 Task: Create a task  Create a new website for a non-profit organization , assign it to team member softage.3@softage.net in the project AgileDrive and update the status of the task to  Off Track , set the priority of the task to Medium
Action: Mouse moved to (67, 357)
Screenshot: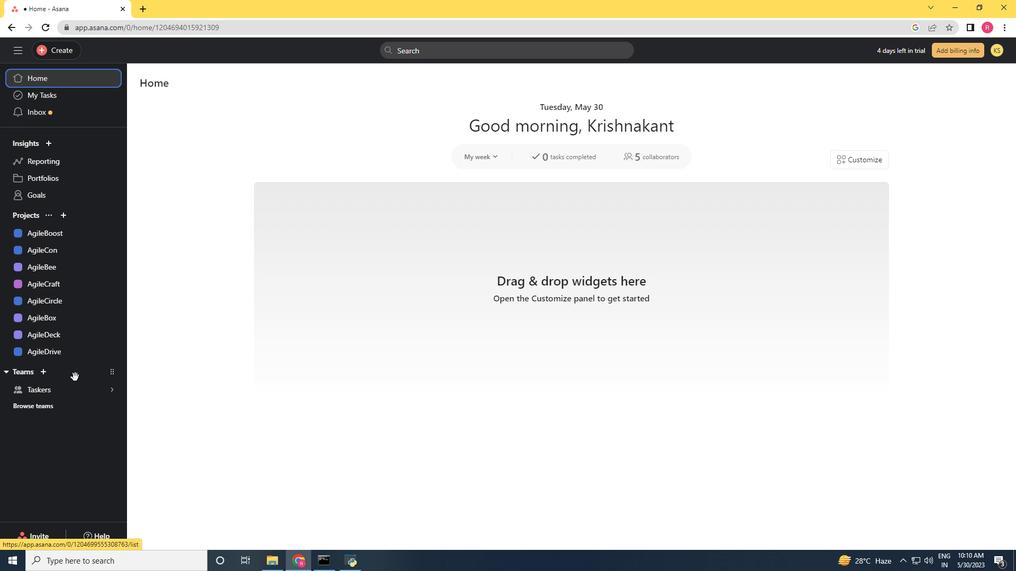 
Action: Mouse pressed left at (67, 357)
Screenshot: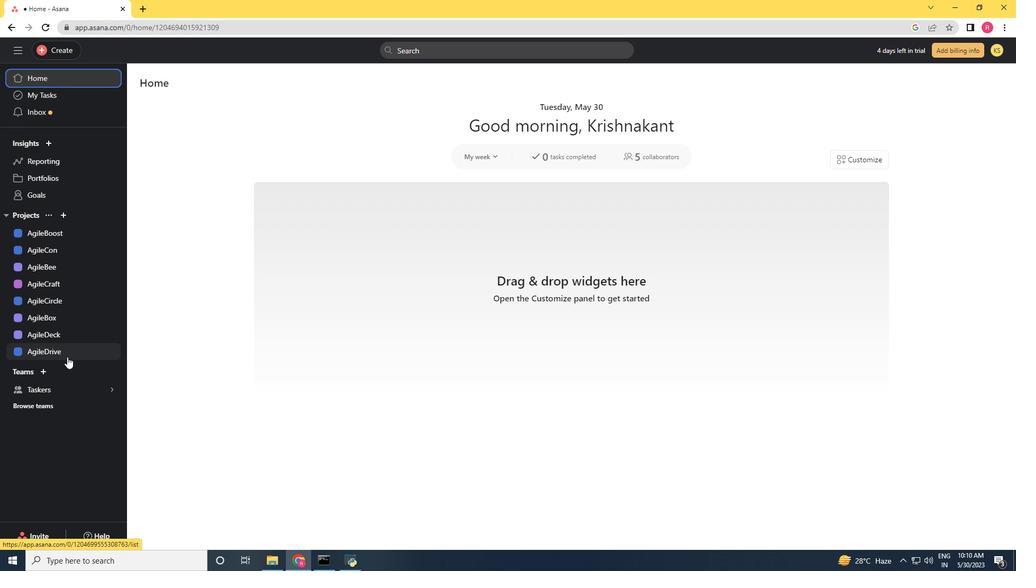 
Action: Mouse moved to (61, 53)
Screenshot: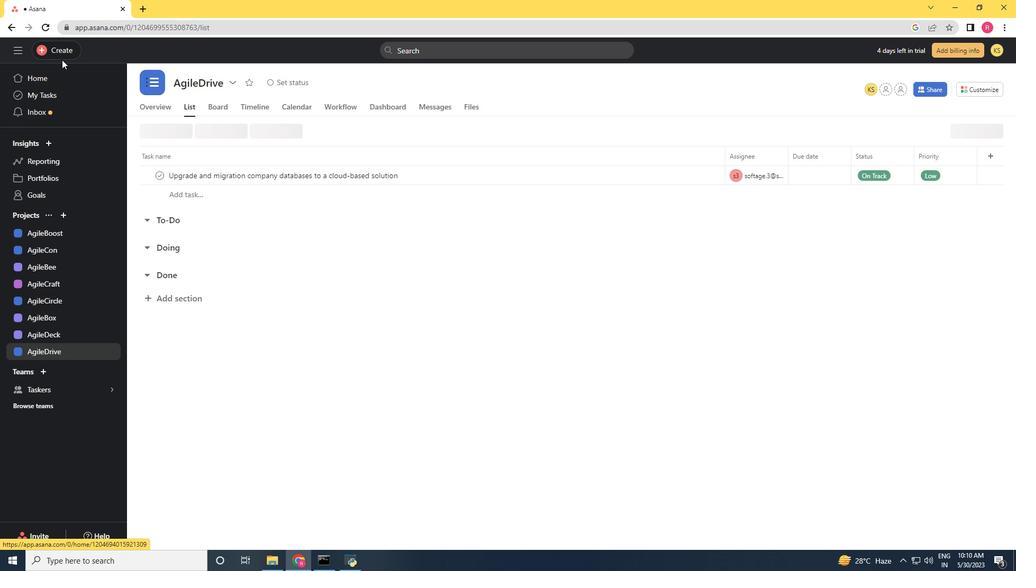 
Action: Mouse pressed left at (61, 53)
Screenshot: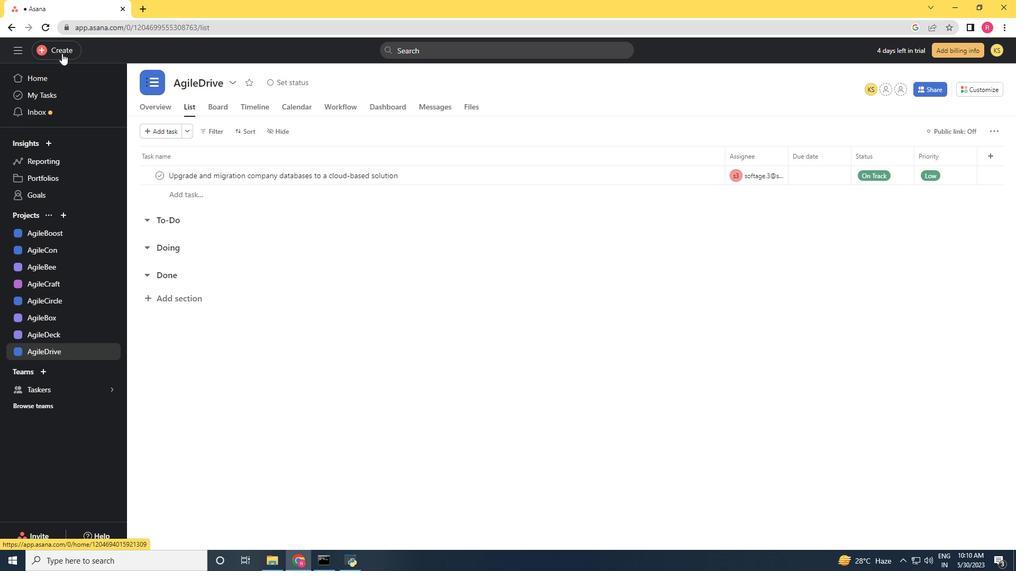 
Action: Mouse moved to (133, 53)
Screenshot: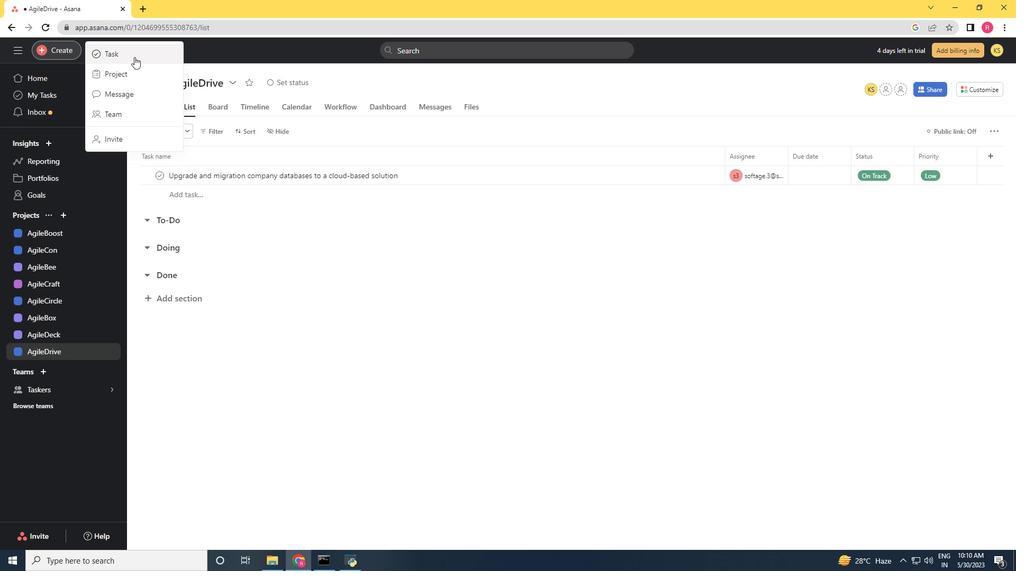 
Action: Mouse pressed left at (133, 53)
Screenshot: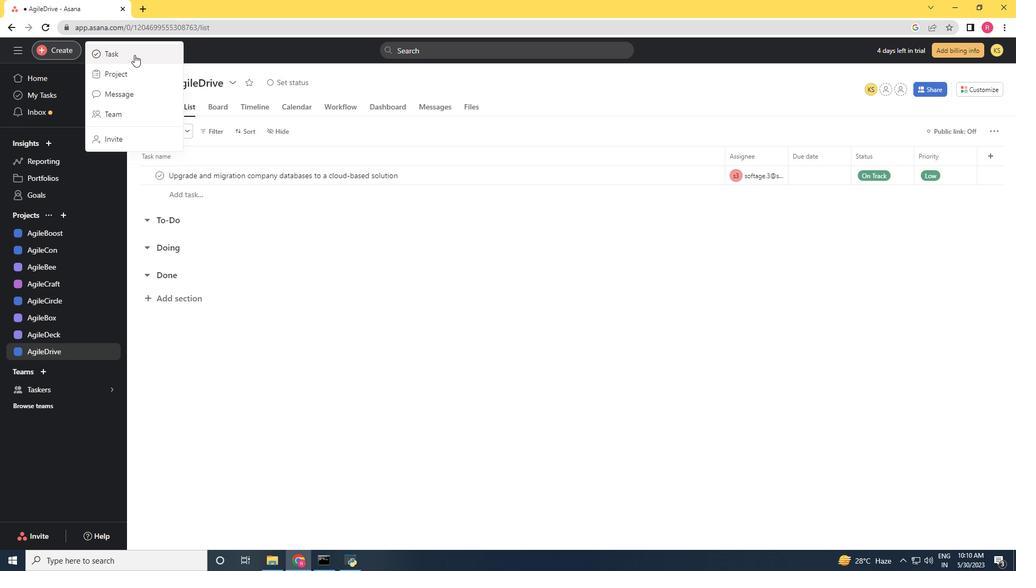 
Action: Mouse moved to (179, 118)
Screenshot: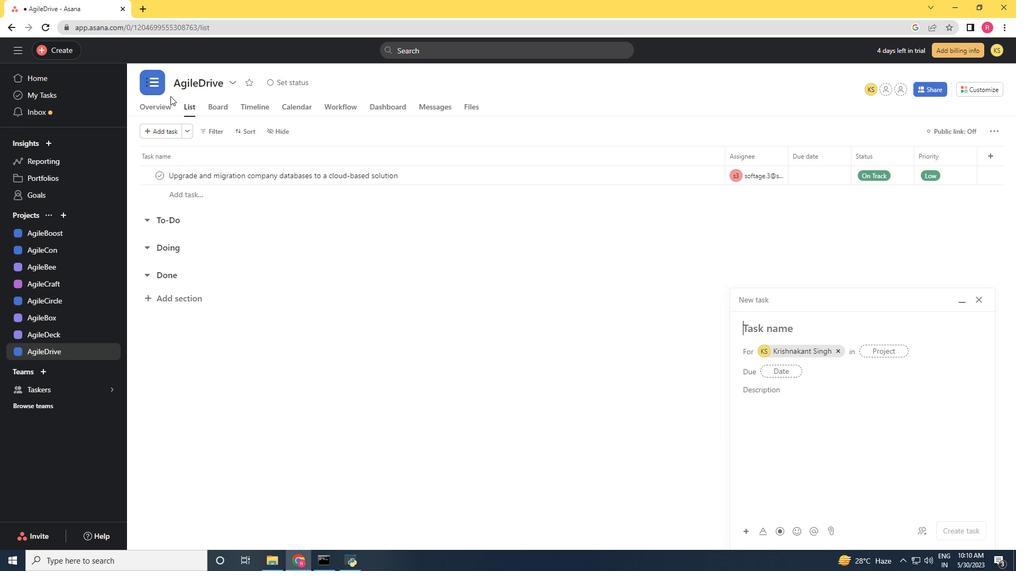 
Action: Key pressed <Key.shift>Create<Key.space>a<Key.space>new<Key.space>website<Key.space>for<Key.space>a<Key.space>non-profit<Key.space>organization
Screenshot: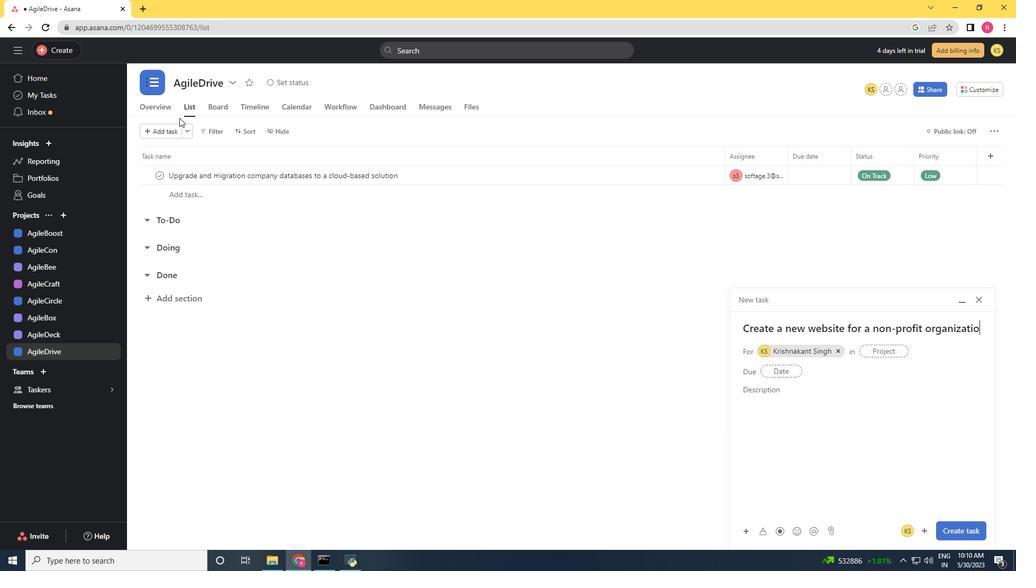 
Action: Mouse scrolled (179, 118) with delta (0, 0)
Screenshot: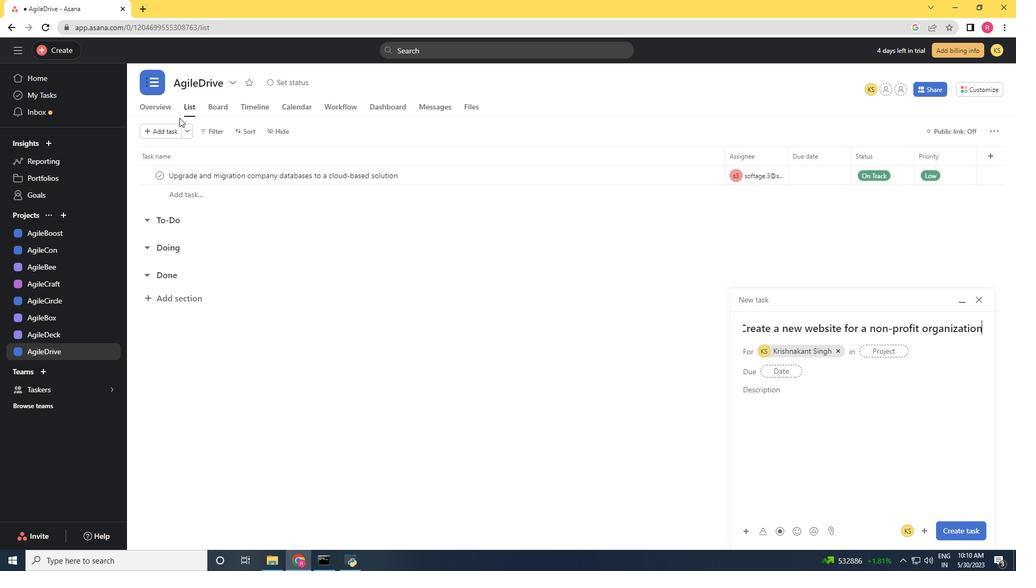 
Action: Mouse moved to (833, 349)
Screenshot: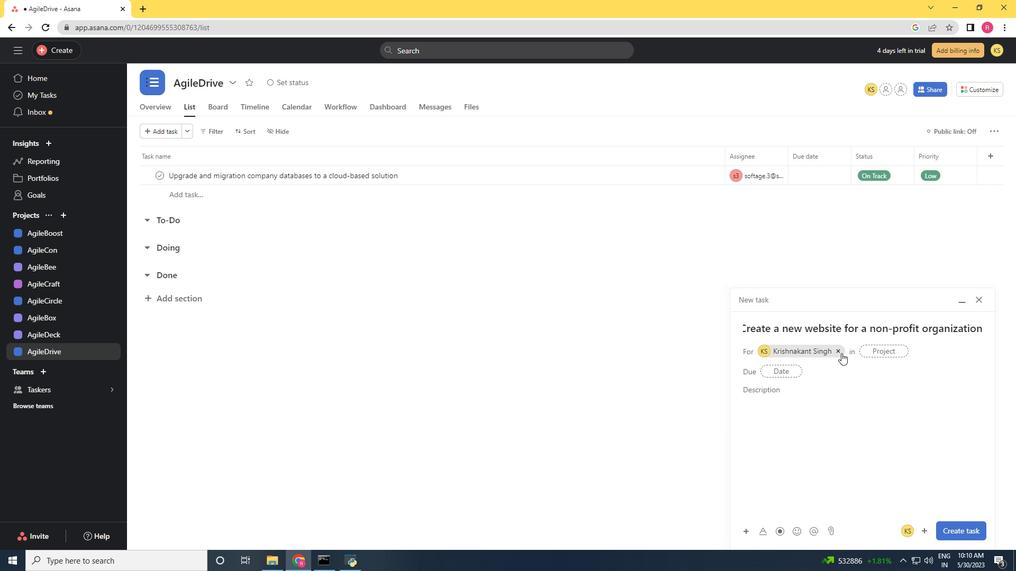 
Action: Mouse pressed left at (833, 349)
Screenshot: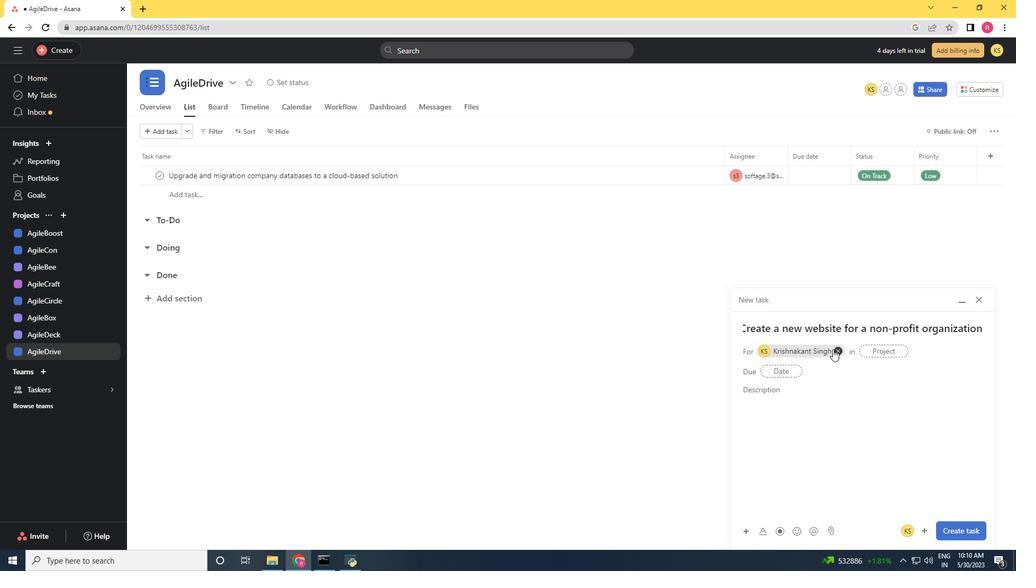 
Action: Mouse moved to (772, 349)
Screenshot: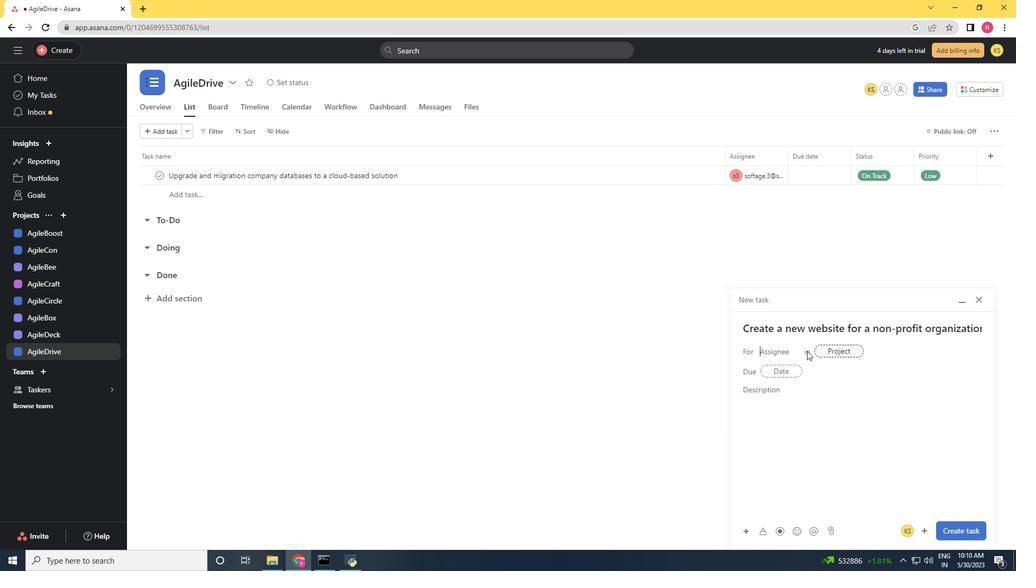 
Action: Mouse pressed left at (772, 349)
Screenshot: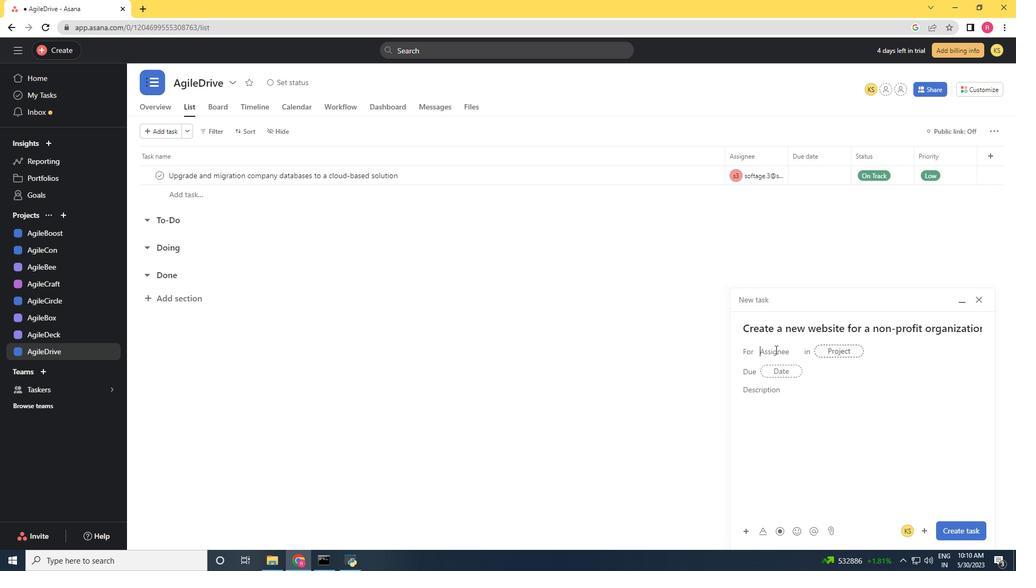 
Action: Key pressed softage.3<Key.shift>@softage.net
Screenshot: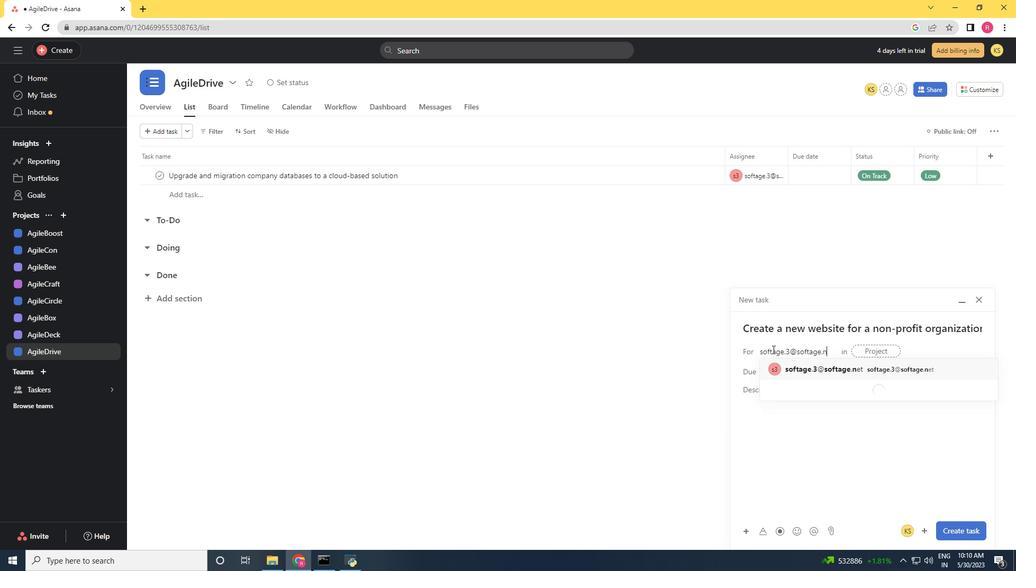 
Action: Mouse moved to (792, 373)
Screenshot: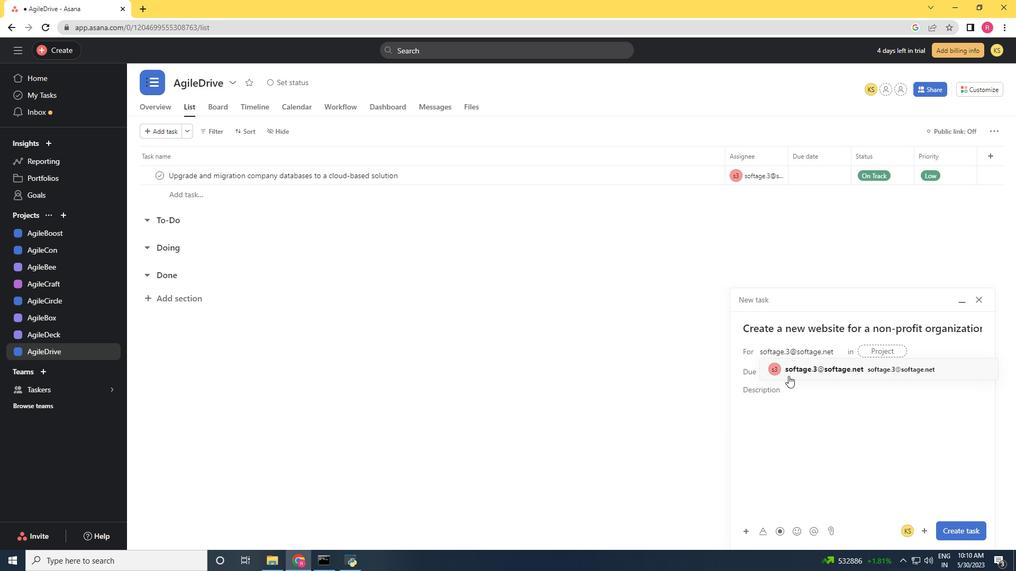 
Action: Mouse pressed left at (792, 373)
Screenshot: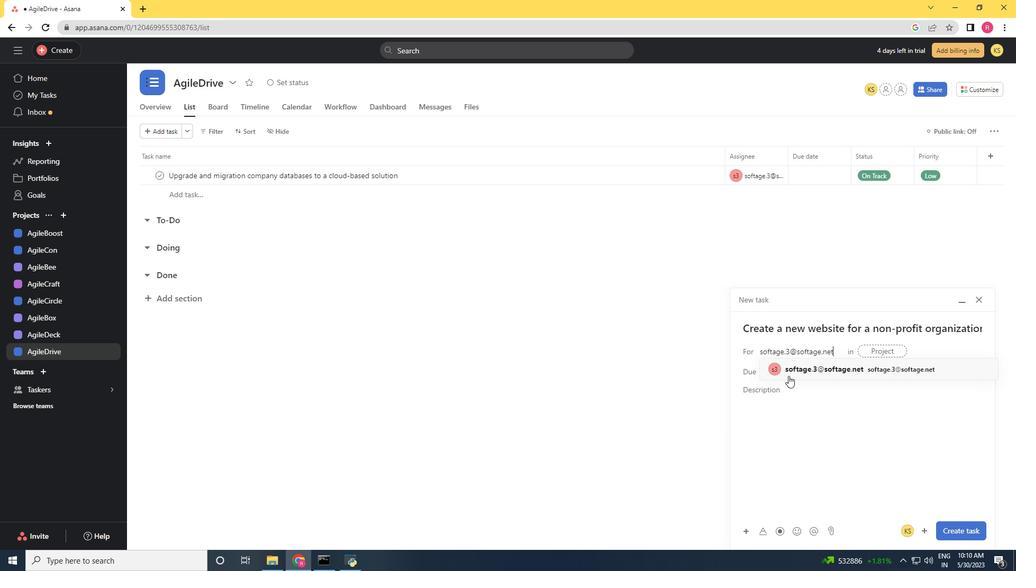 
Action: Mouse moved to (673, 371)
Screenshot: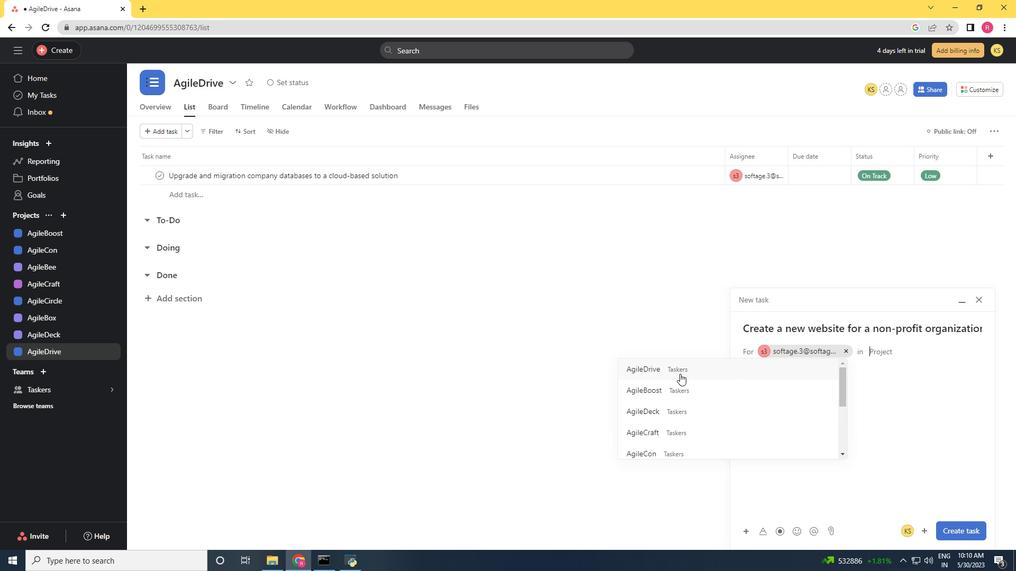
Action: Mouse pressed left at (673, 371)
Screenshot: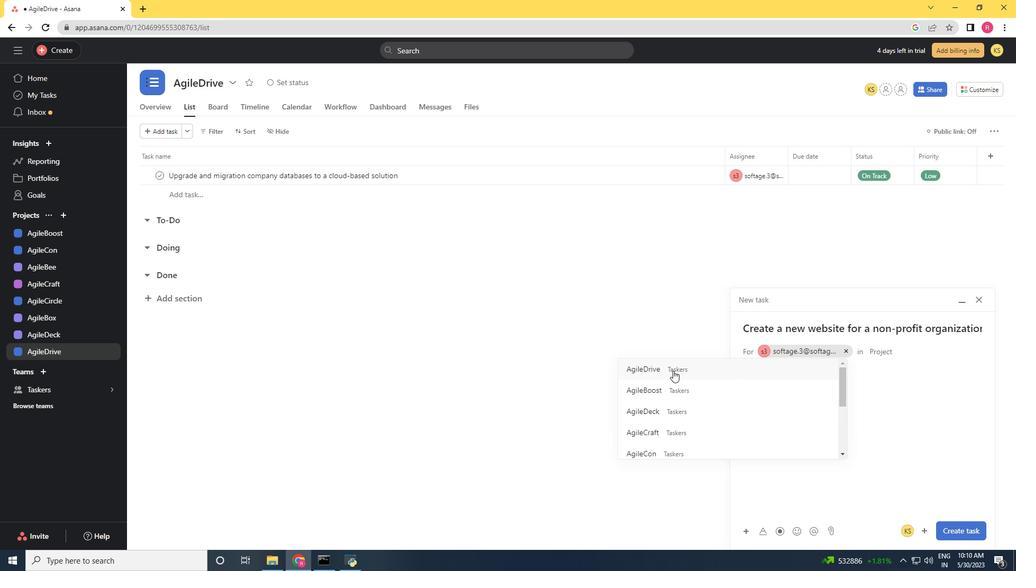 
Action: Mouse moved to (795, 392)
Screenshot: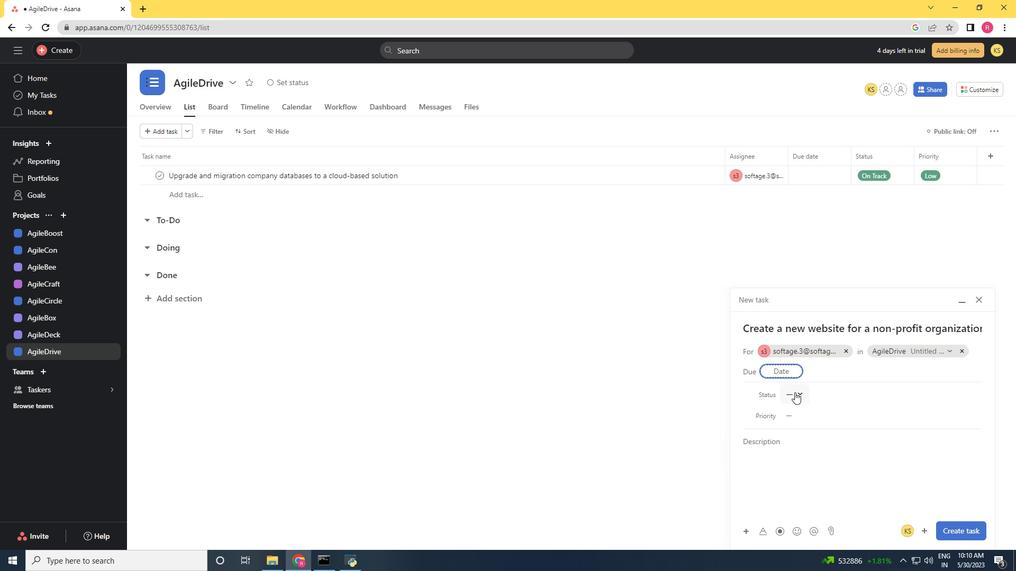 
Action: Mouse pressed left at (795, 392)
Screenshot: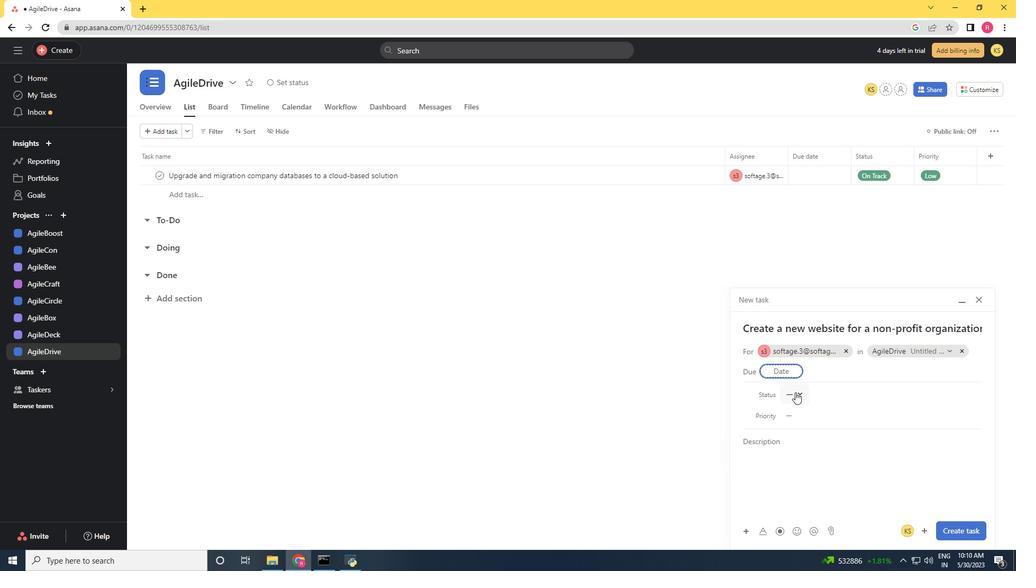 
Action: Mouse moved to (816, 447)
Screenshot: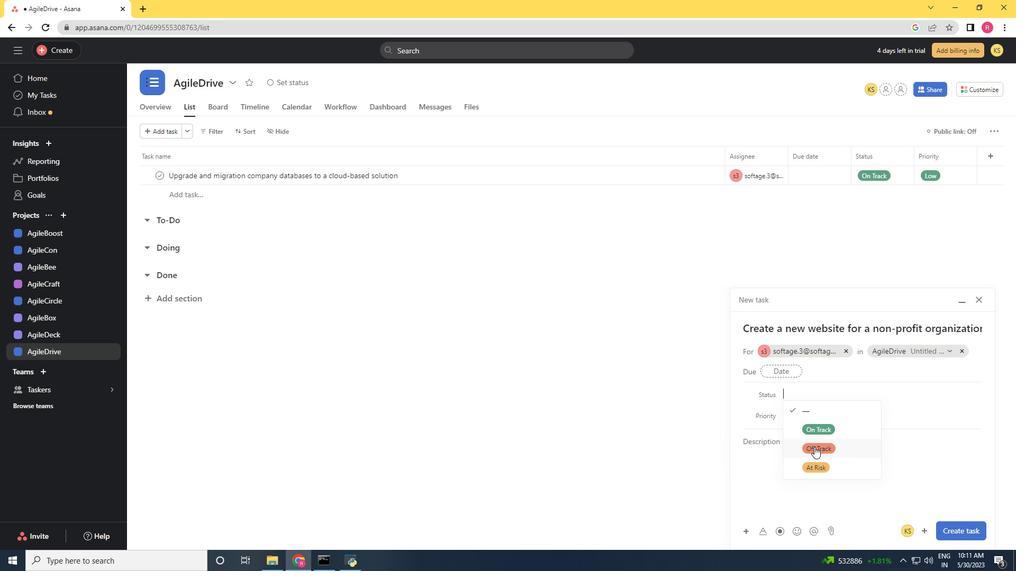 
Action: Mouse pressed left at (816, 447)
Screenshot: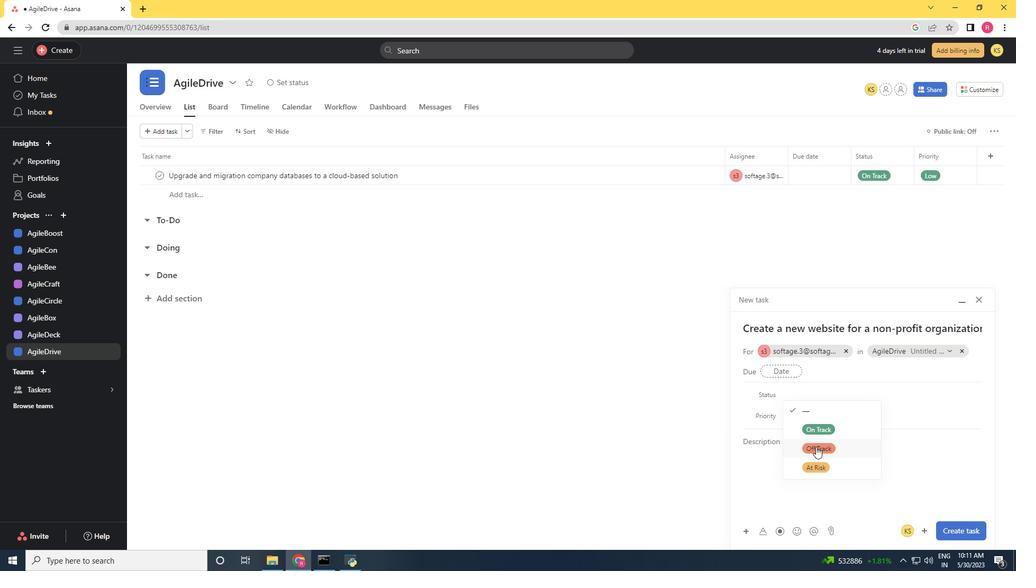 
Action: Mouse moved to (801, 421)
Screenshot: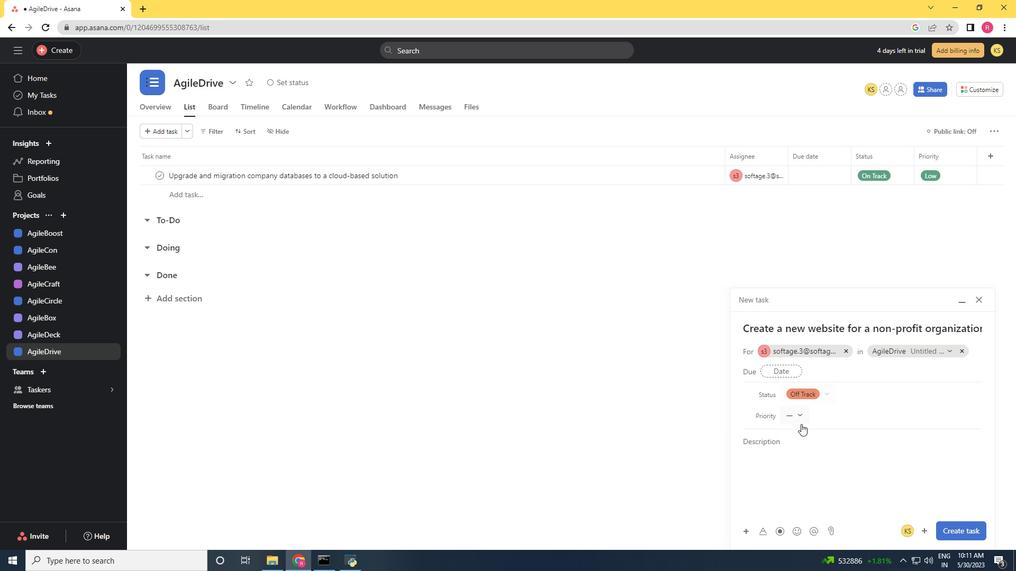 
Action: Mouse pressed left at (801, 421)
Screenshot: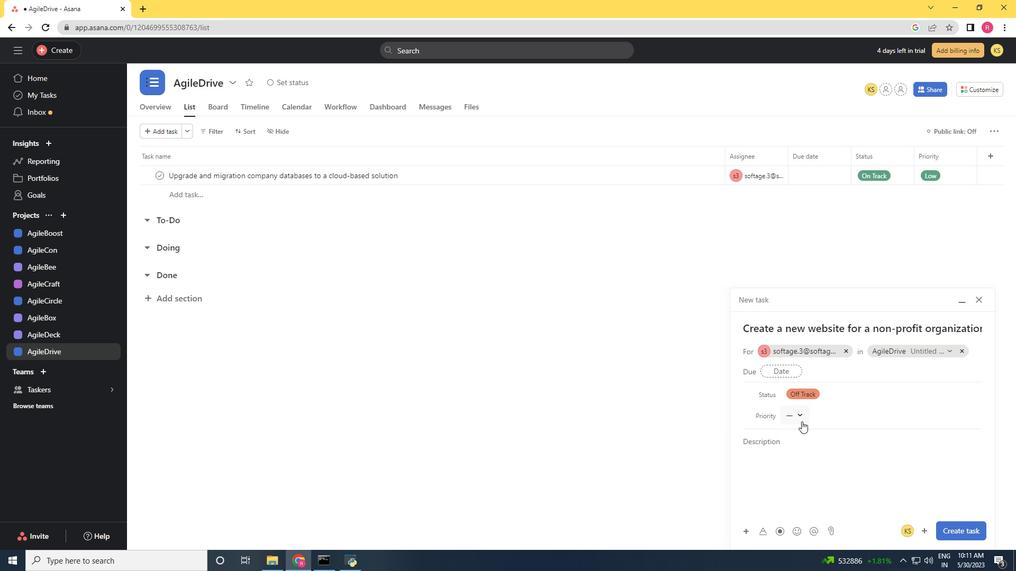 
Action: Mouse moved to (825, 464)
Screenshot: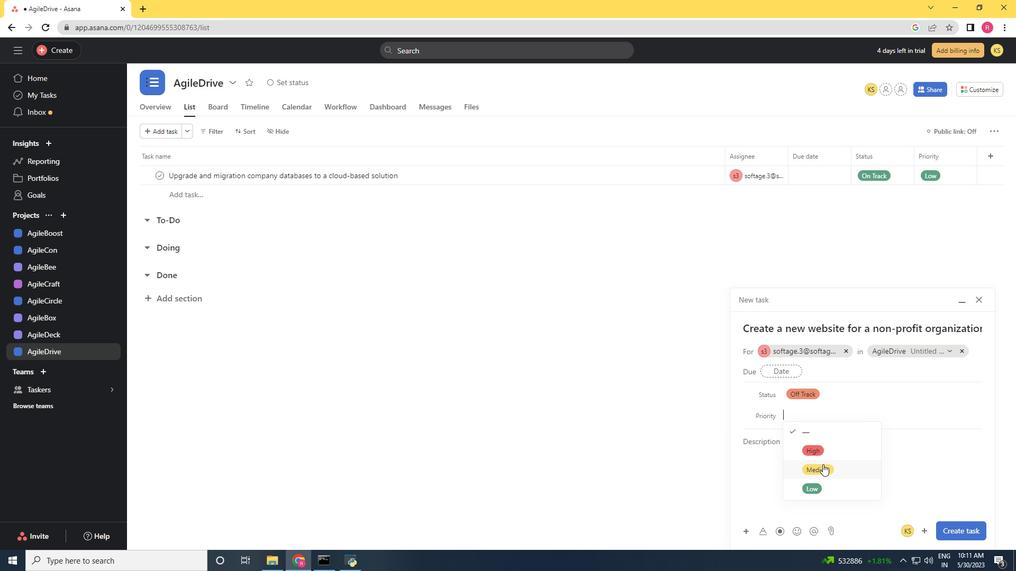 
Action: Mouse pressed left at (825, 464)
Screenshot: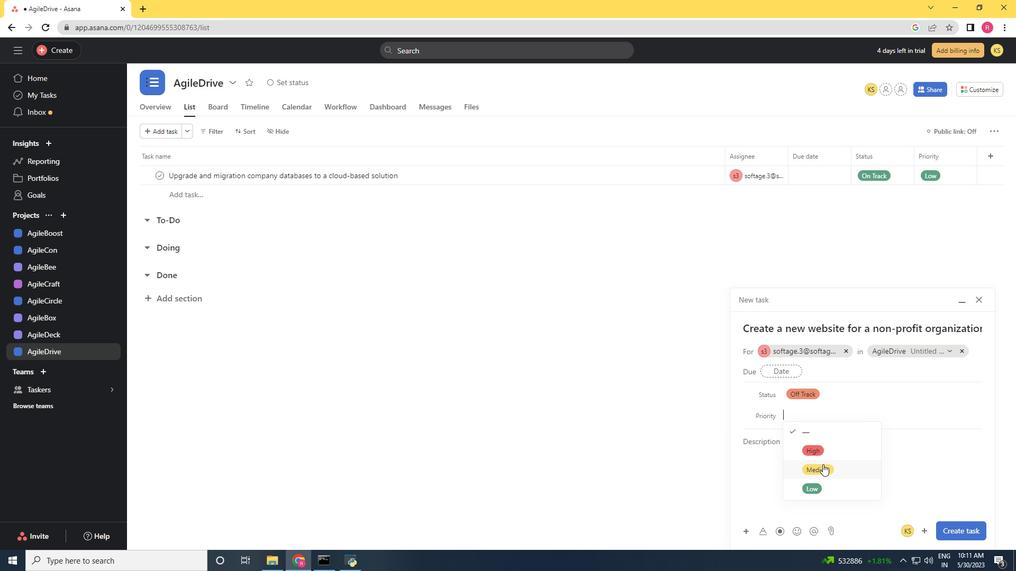 
Action: Mouse moved to (952, 536)
Screenshot: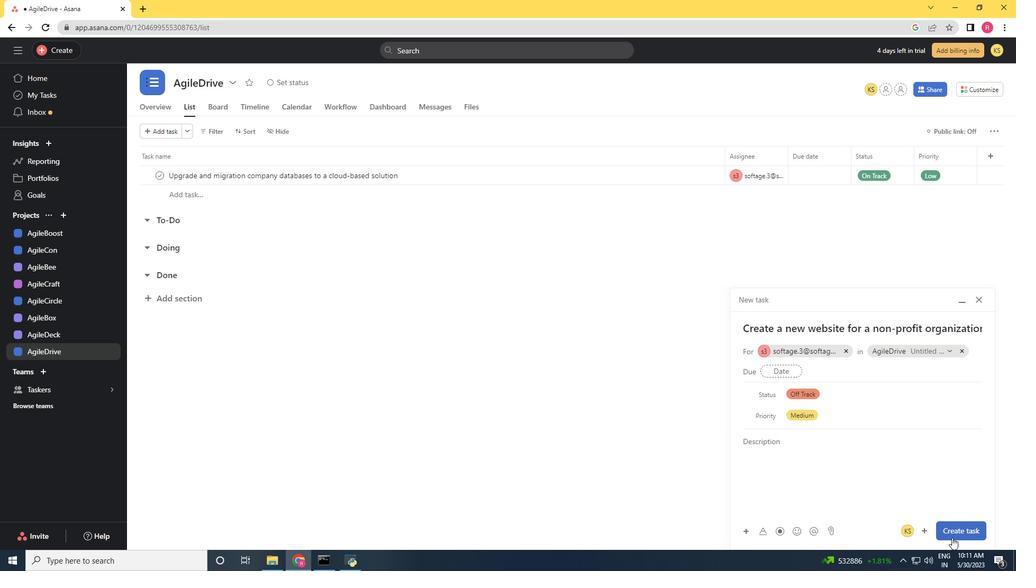 
Action: Mouse pressed left at (952, 536)
Screenshot: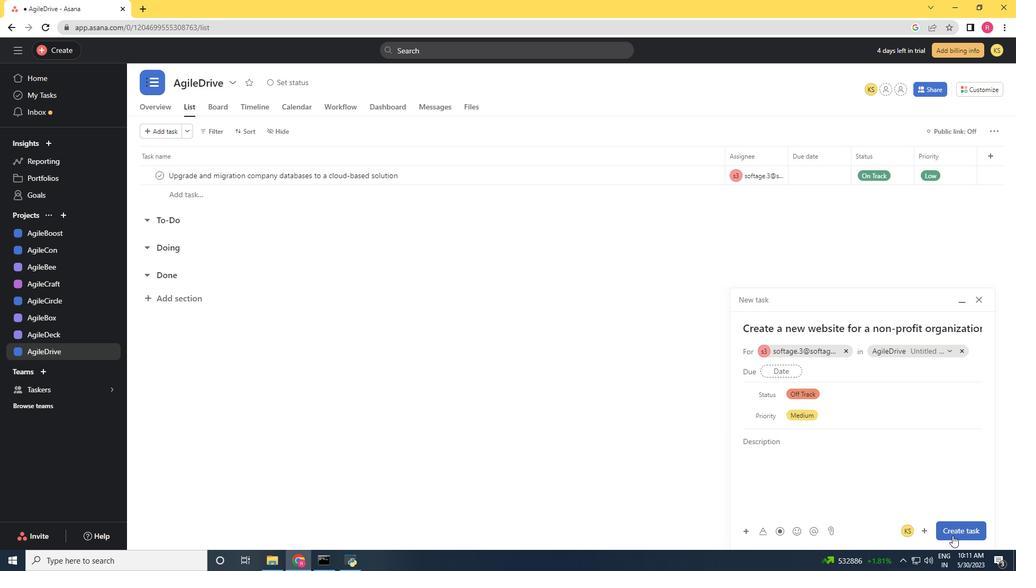 
